 Task: Assign in the project CanaryTech the issue 'Implement a new cloud-based payroll management system for a company with advanced payroll processing and reporting features' to the sprint 'Agile Avengers'. Assign in the project CanaryTech the issue 'Integrate a new geolocation feature into an existing mobile application to enhance user experience and personalization' to the sprint 'Agile Avengers'. Assign in the project CanaryTech the issue 'Develop a new tool for automated testing of mobile application integration with third-party services and APIs' to the sprint 'Agile Avengers'. Assign in the project CanaryTech the issue 'Upgrade the mobile responsiveness and mobile compatibility mechanisms of a web application to improve mobile user experience' to the sprint 'Agile Avengers'
Action: Mouse moved to (1150, 552)
Screenshot: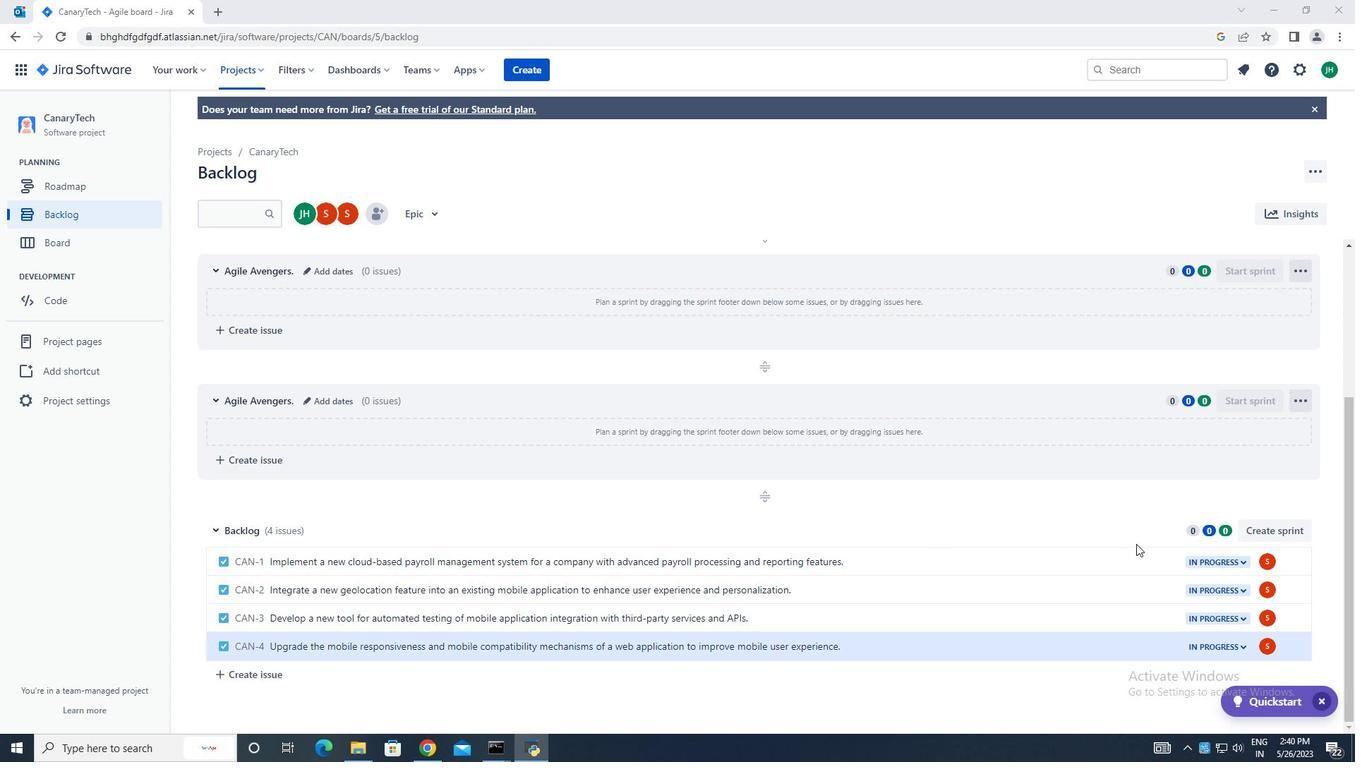 
Action: Mouse scrolled (1150, 552) with delta (0, 0)
Screenshot: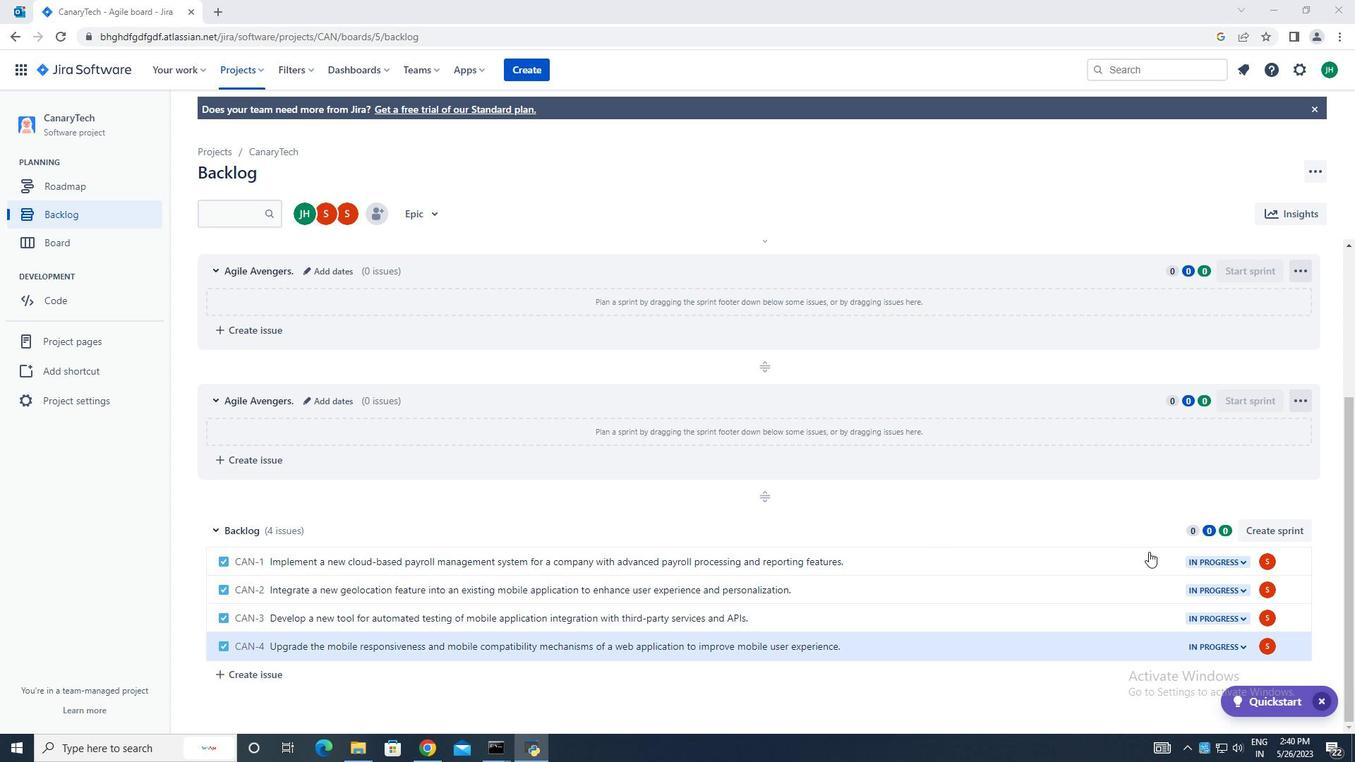 
Action: Mouse scrolled (1150, 552) with delta (0, 0)
Screenshot: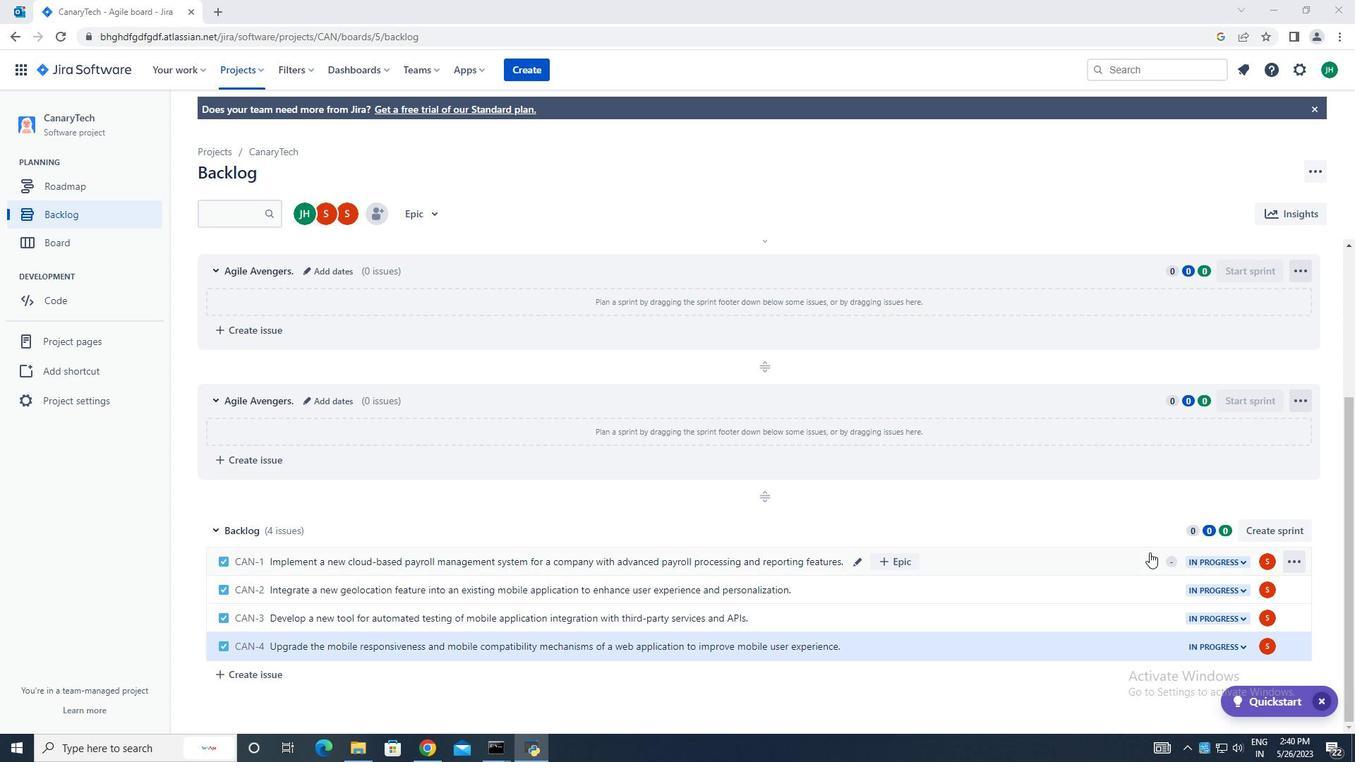 
Action: Mouse scrolled (1150, 552) with delta (0, 0)
Screenshot: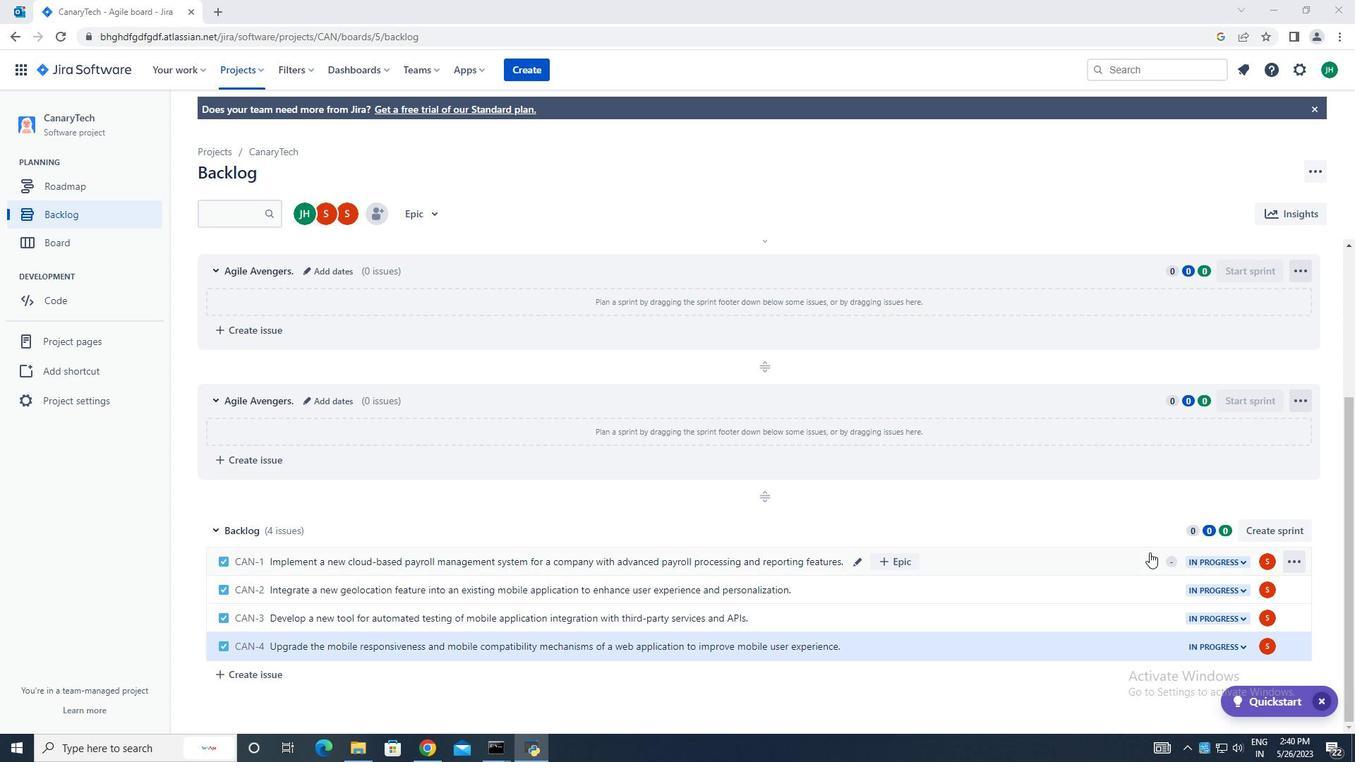 
Action: Mouse scrolled (1150, 552) with delta (0, 0)
Screenshot: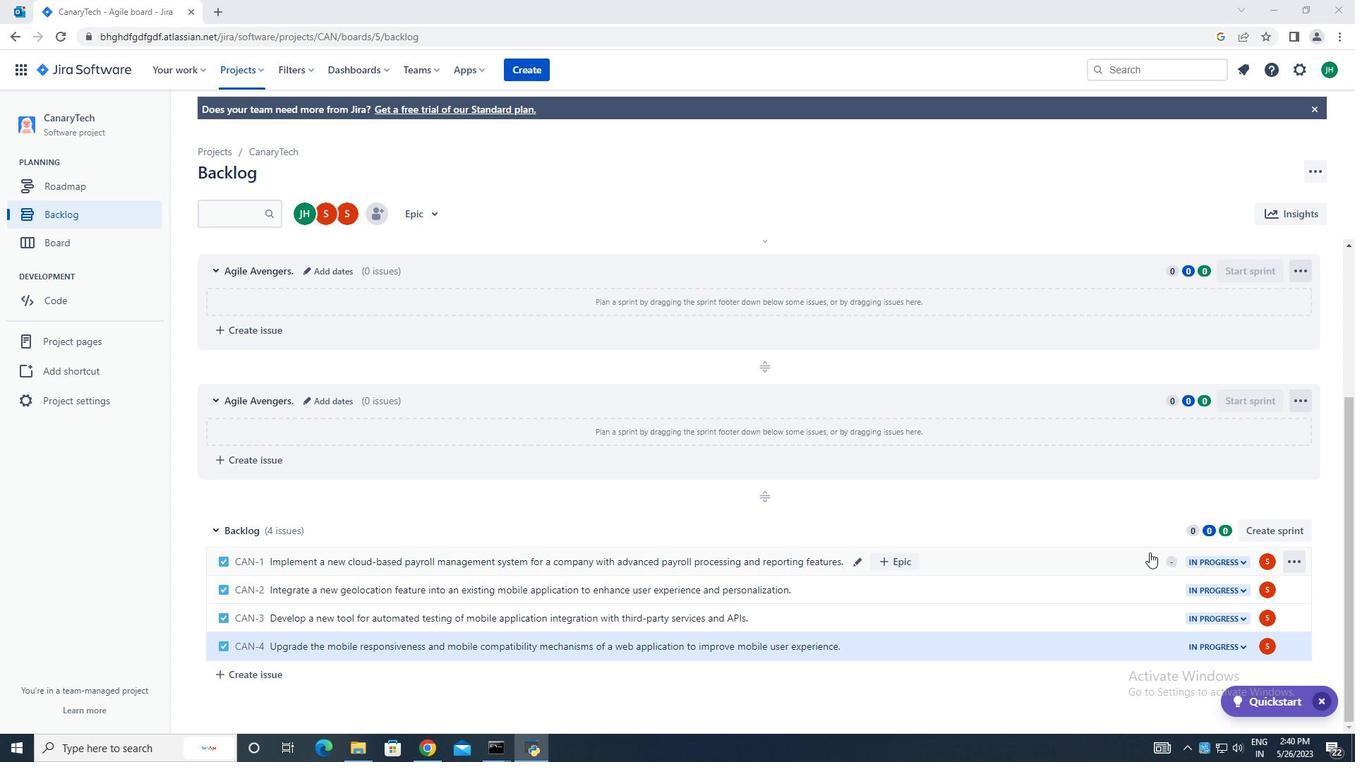 
Action: Mouse scrolled (1150, 552) with delta (0, 0)
Screenshot: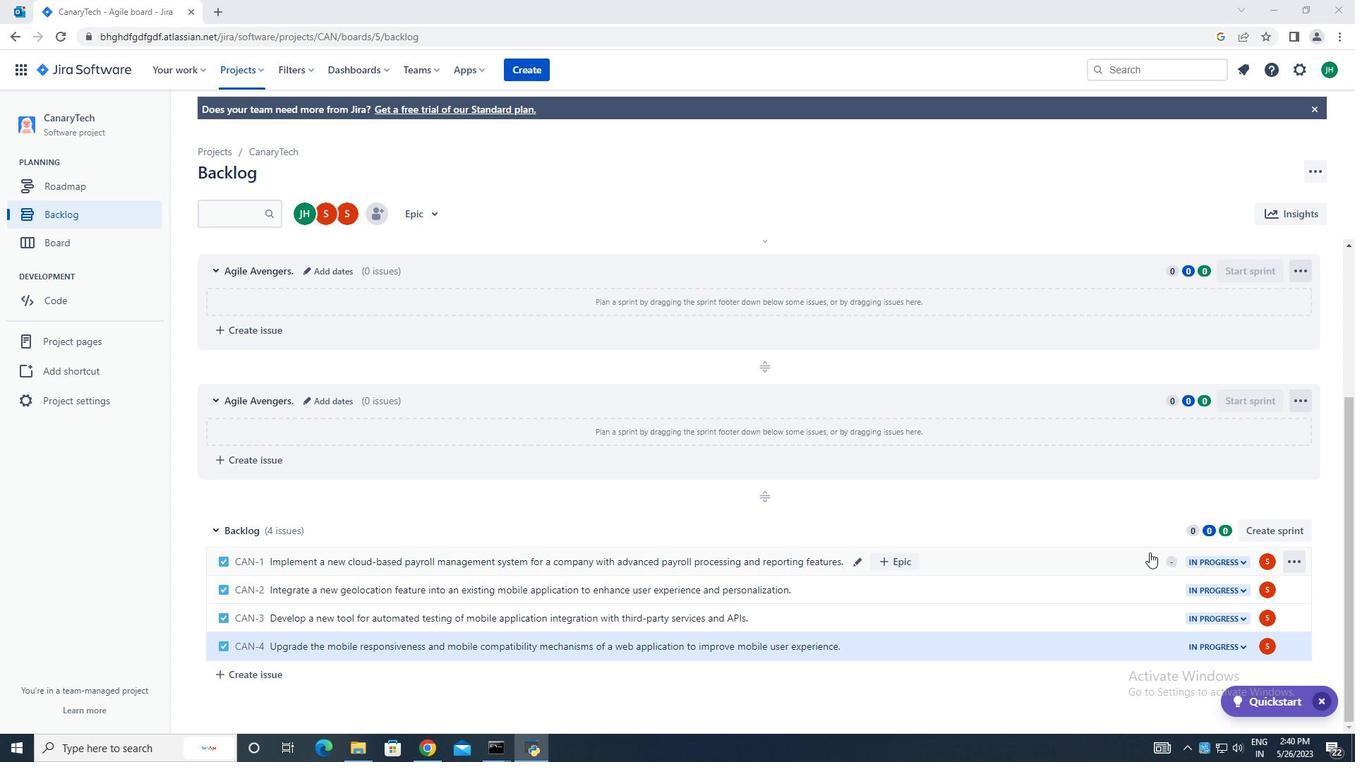 
Action: Mouse scrolled (1150, 552) with delta (0, 0)
Screenshot: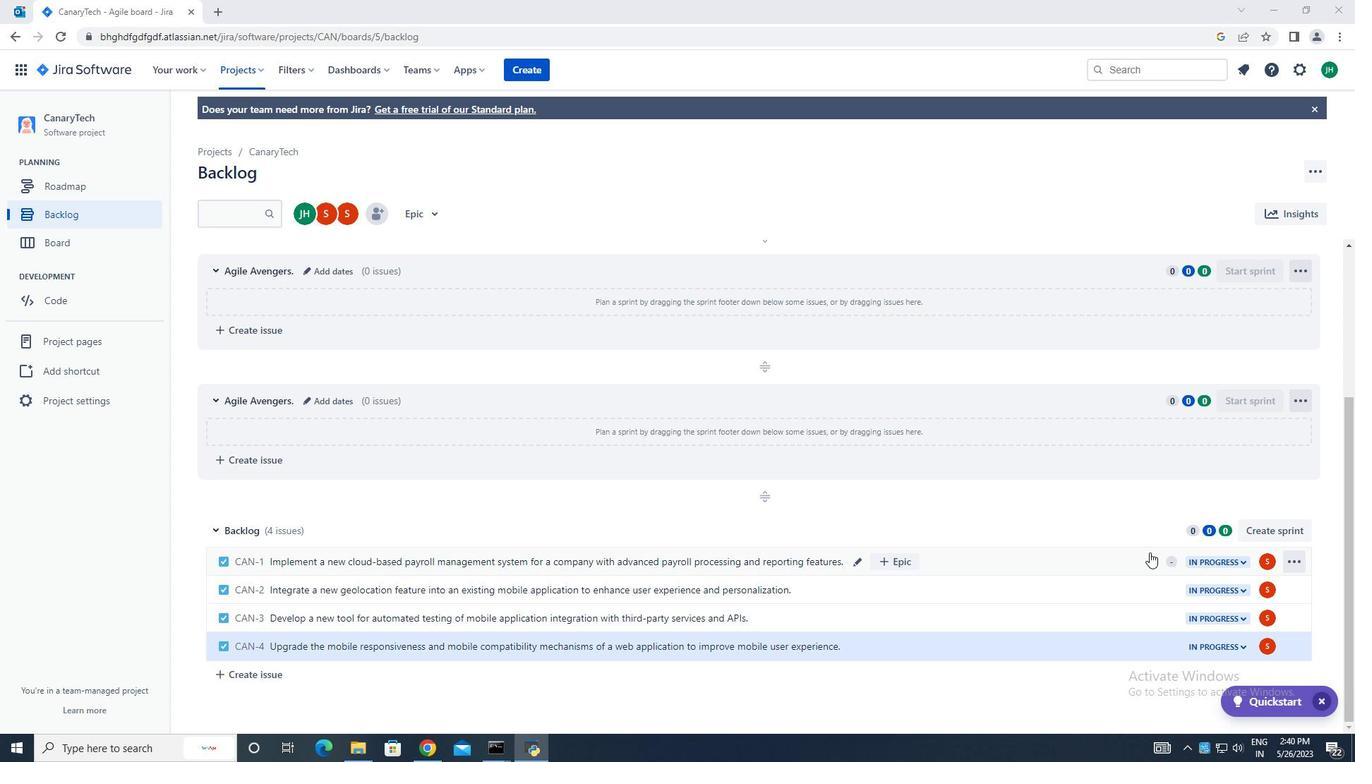 
Action: Mouse moved to (1288, 563)
Screenshot: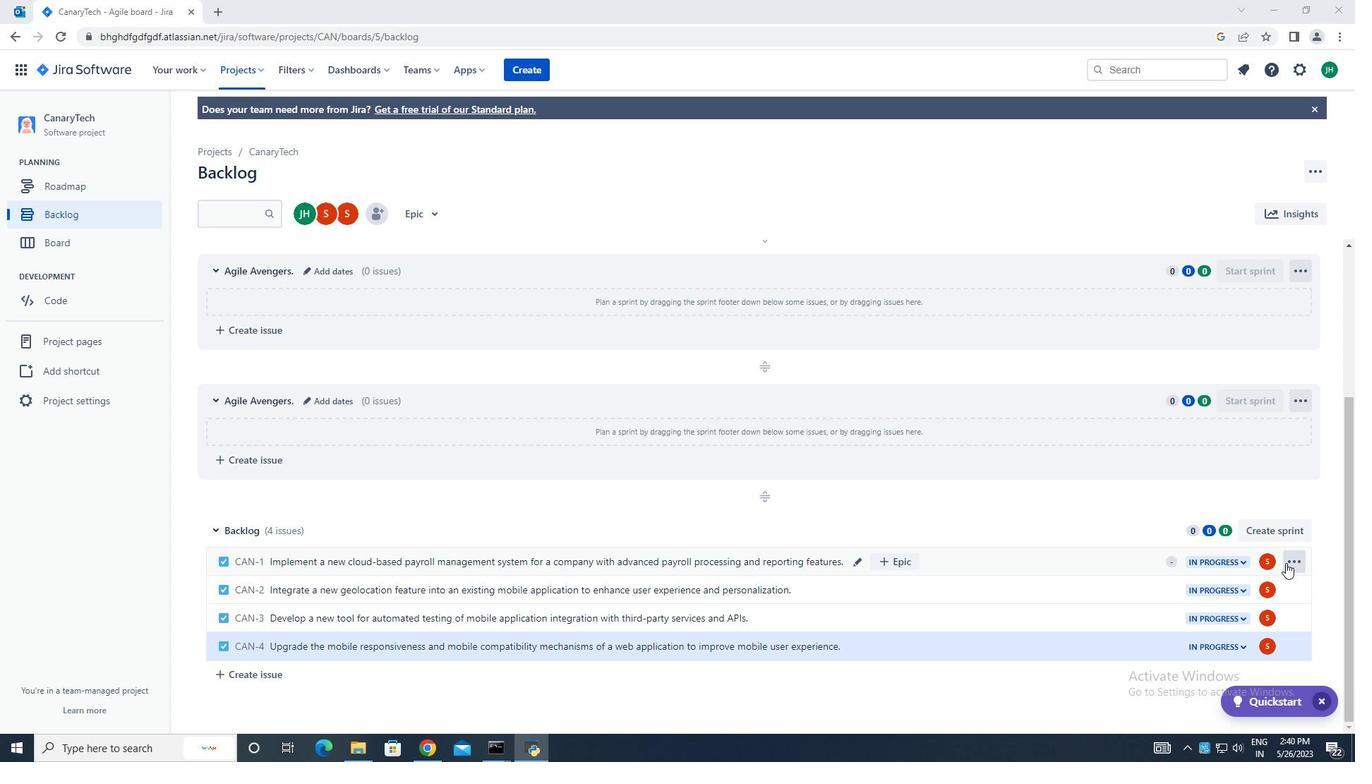 
Action: Mouse pressed left at (1288, 563)
Screenshot: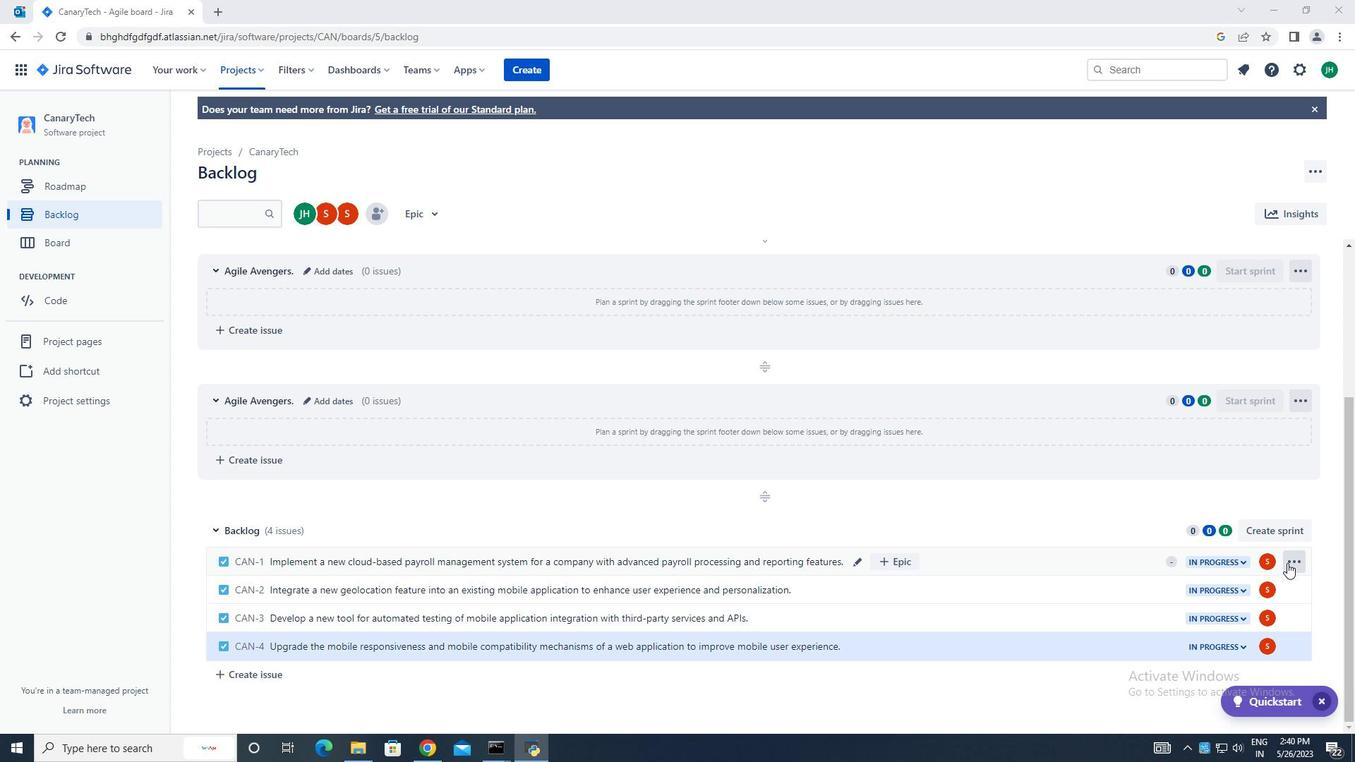 
Action: Mouse moved to (1270, 439)
Screenshot: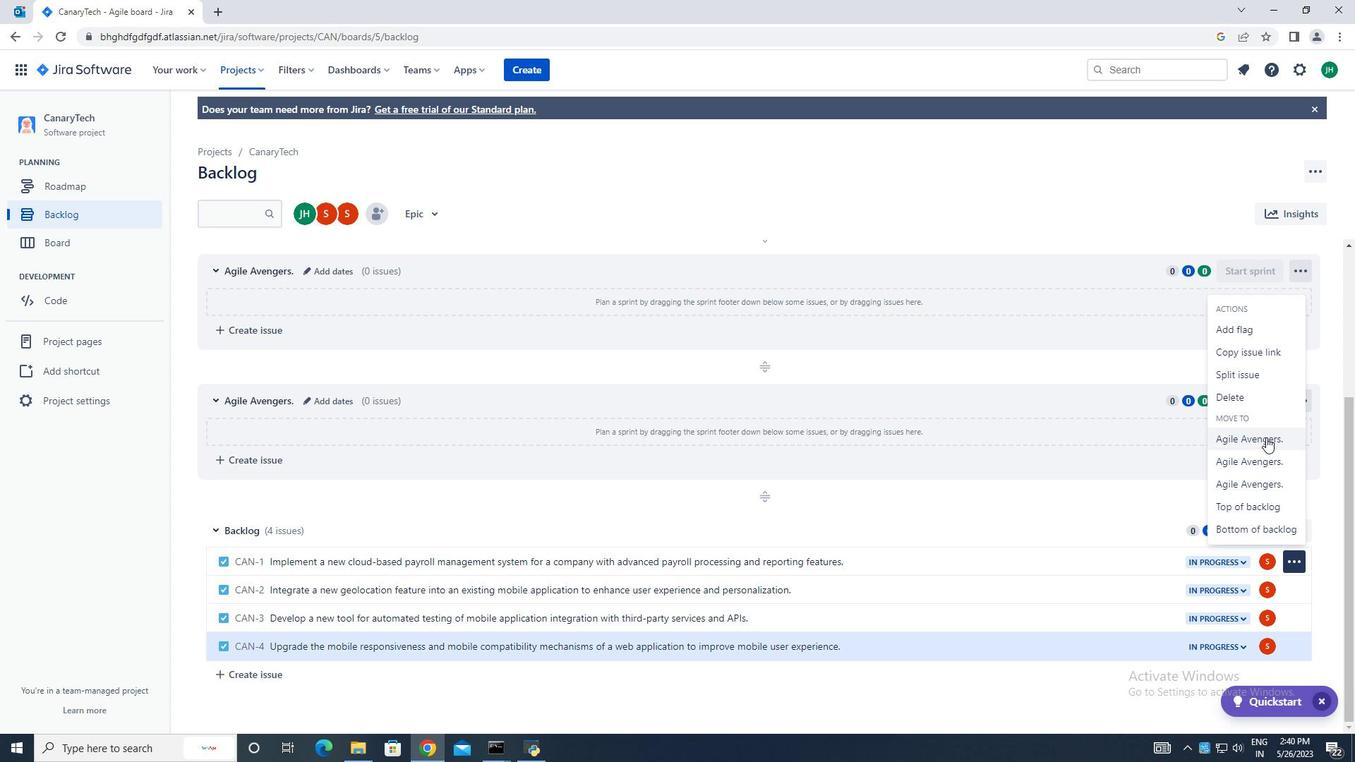 
Action: Mouse pressed left at (1270, 439)
Screenshot: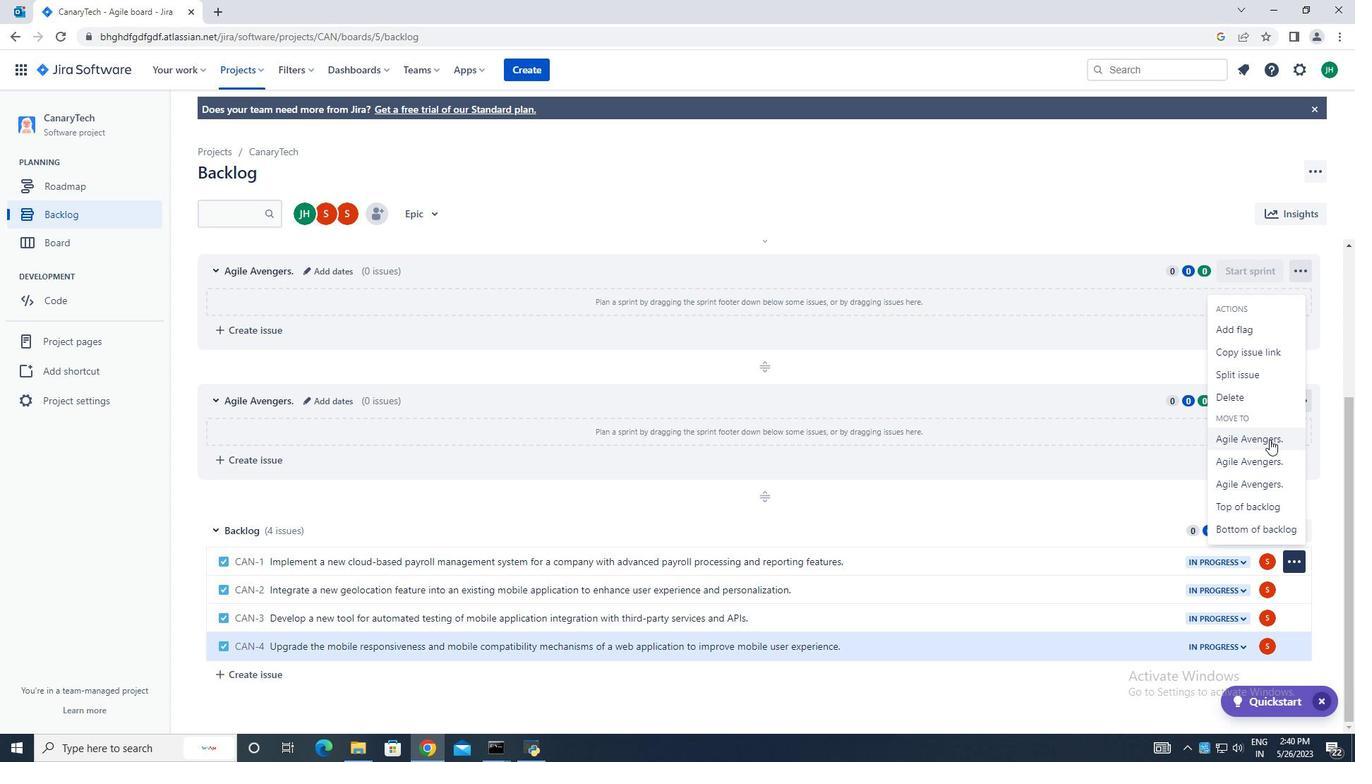 
Action: Mouse moved to (1297, 591)
Screenshot: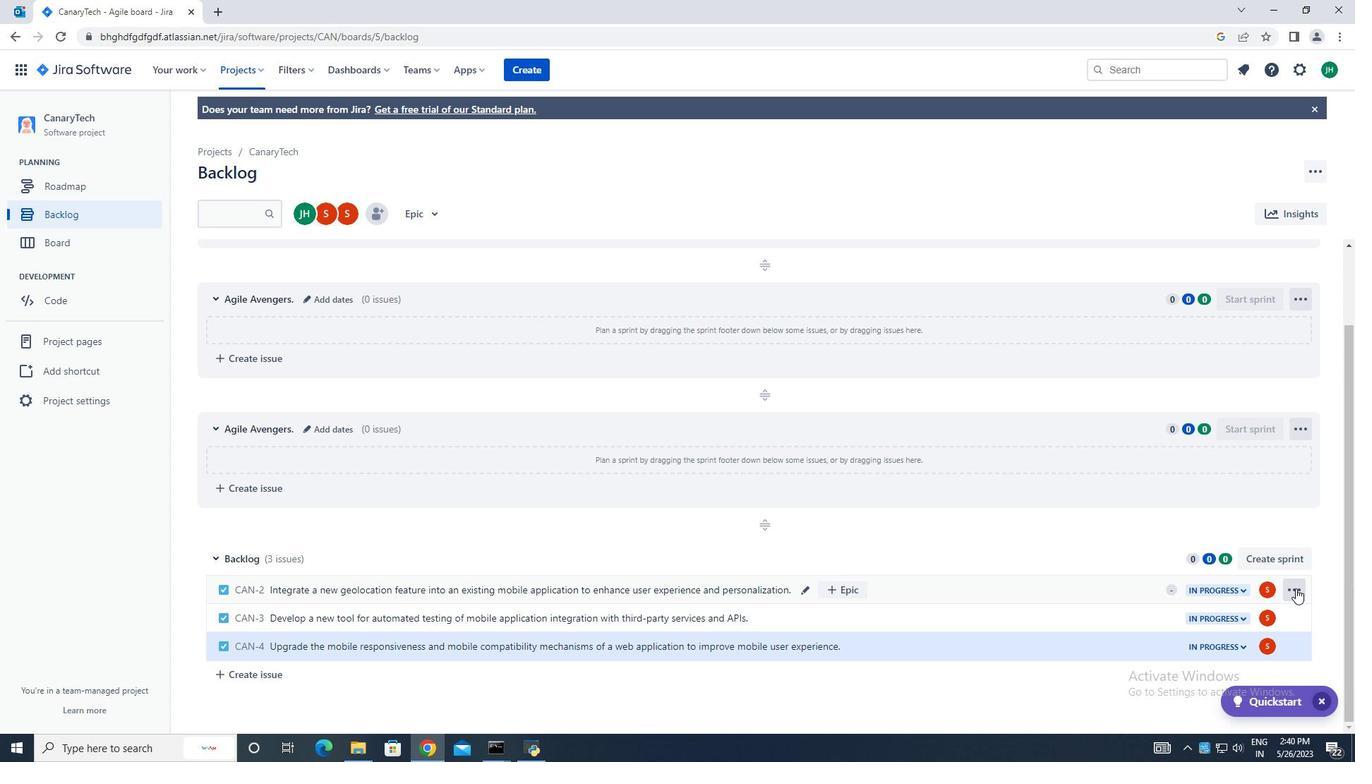 
Action: Mouse pressed left at (1297, 591)
Screenshot: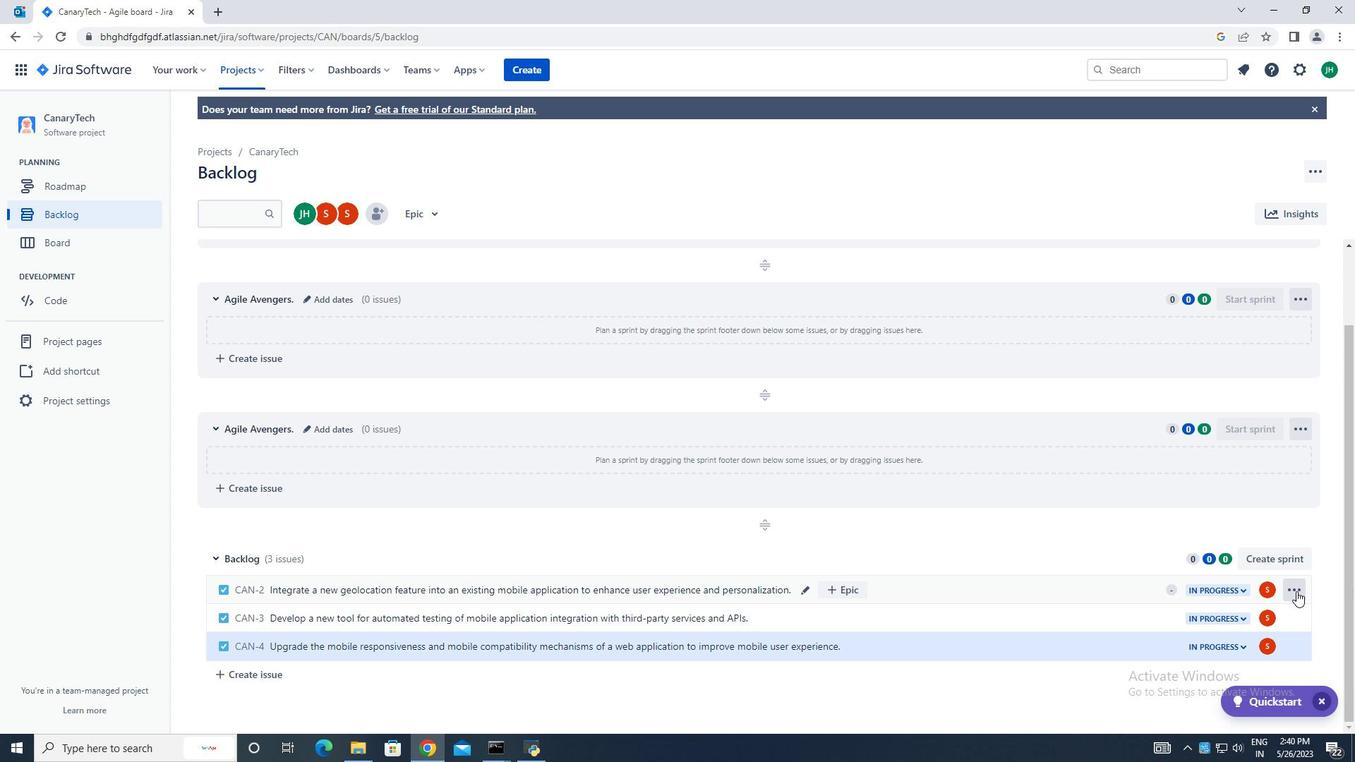 
Action: Mouse moved to (1249, 488)
Screenshot: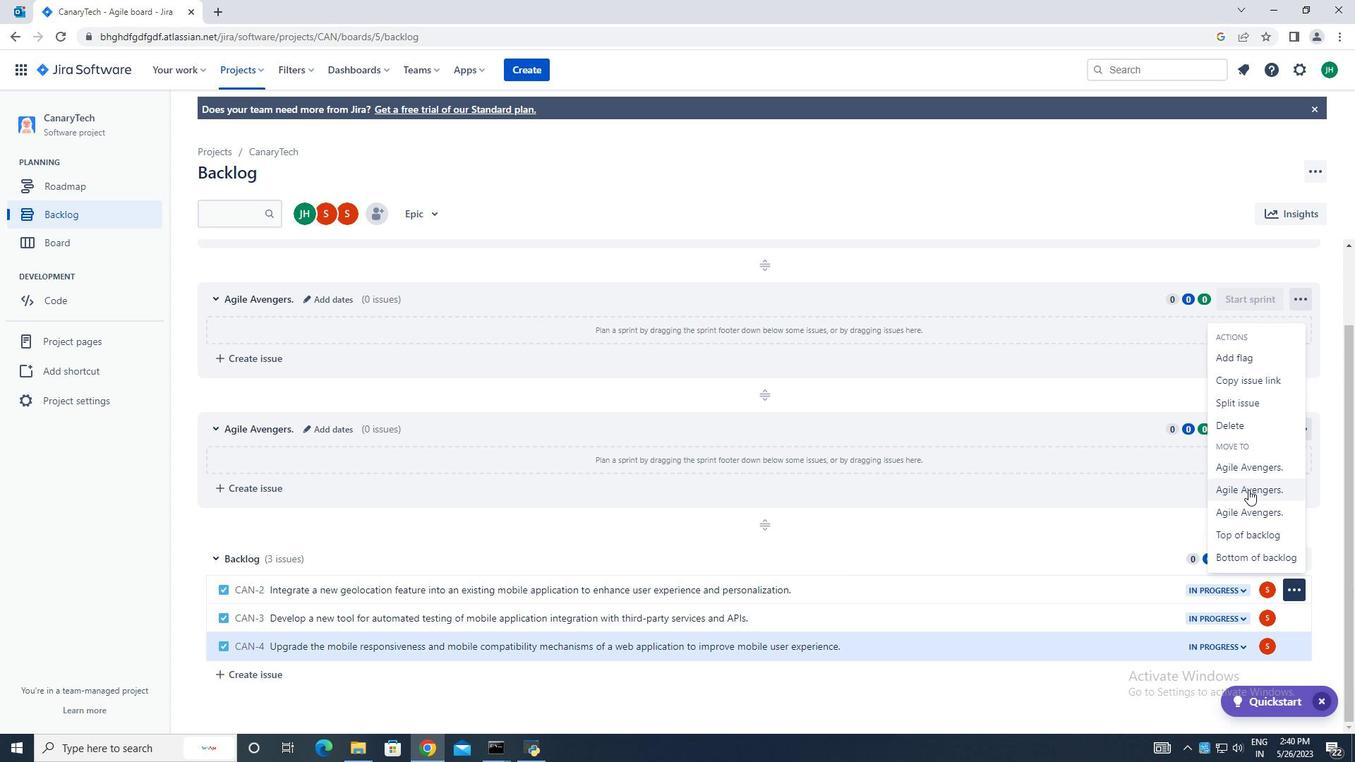 
Action: Mouse pressed left at (1249, 488)
Screenshot: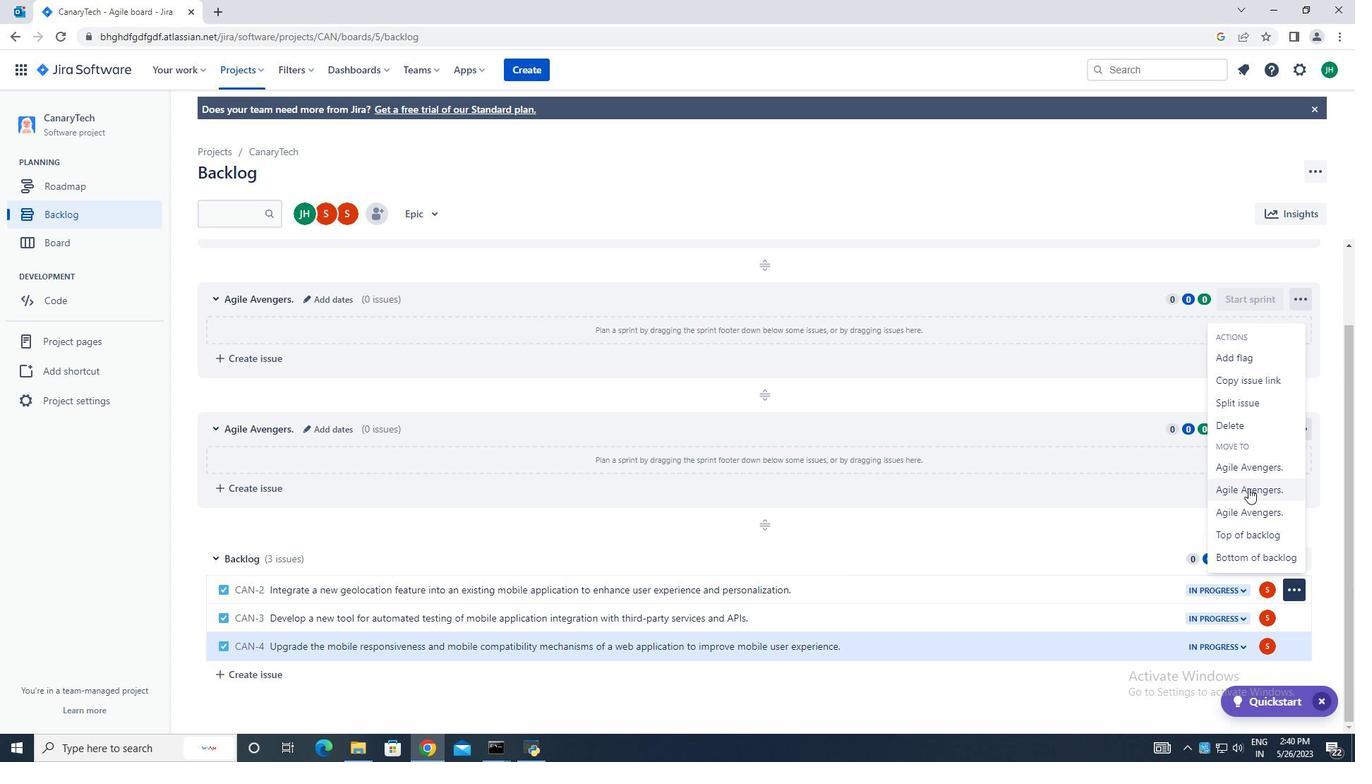 
Action: Mouse moved to (1300, 617)
Screenshot: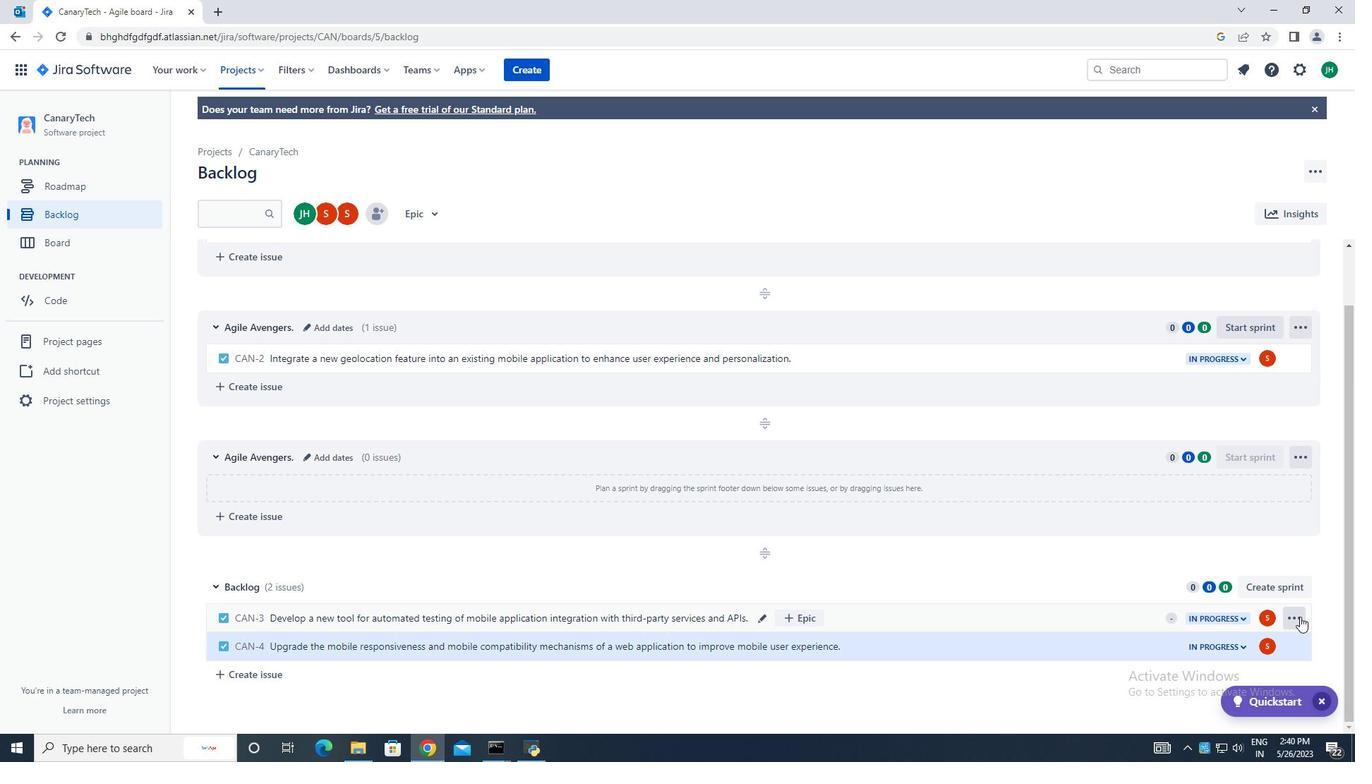 
Action: Mouse pressed left at (1300, 617)
Screenshot: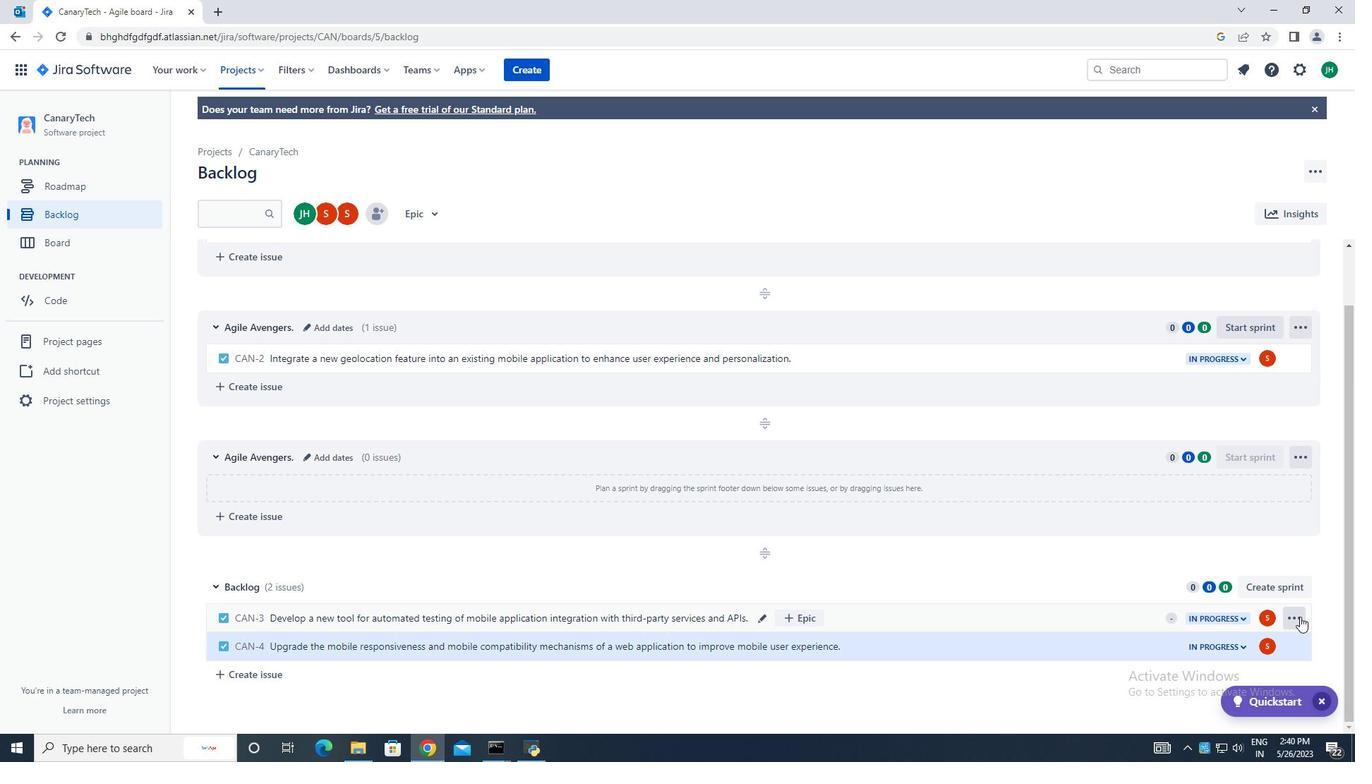 
Action: Mouse moved to (1257, 543)
Screenshot: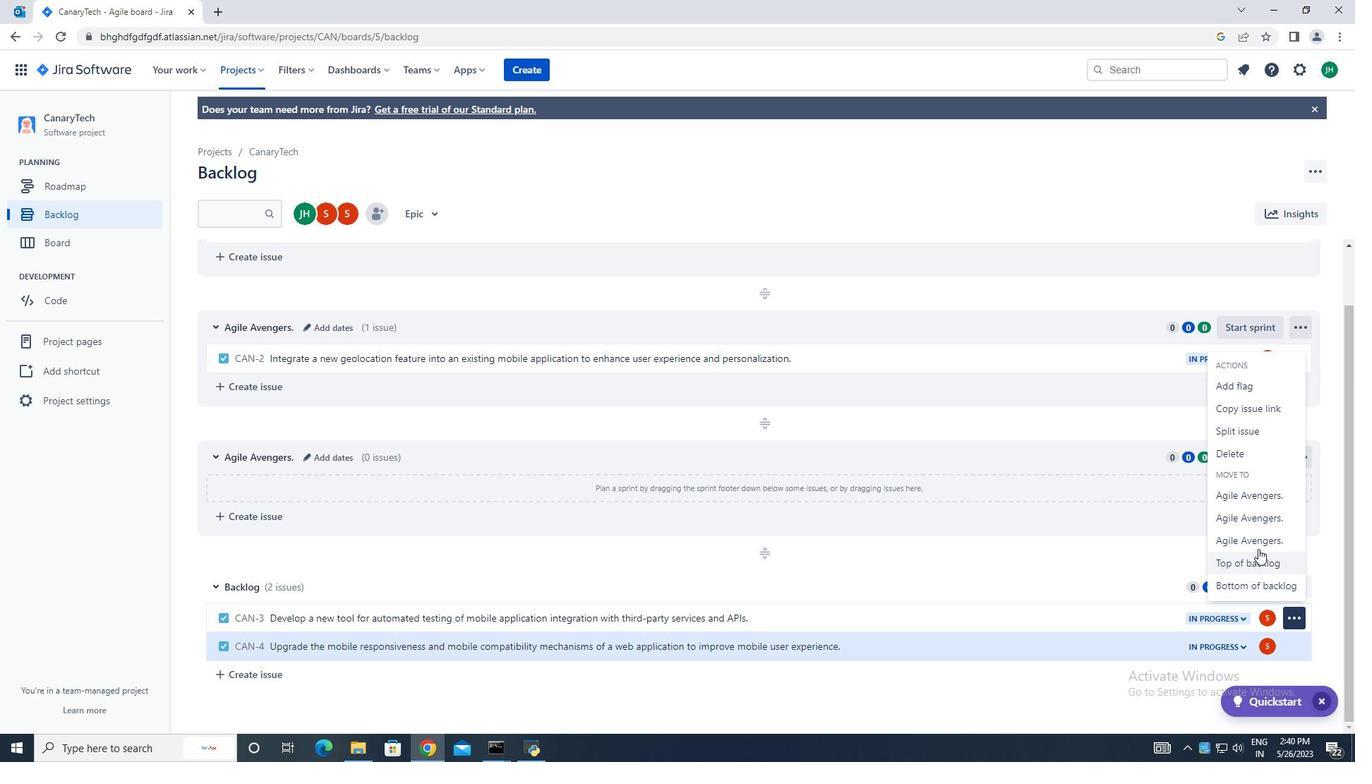 
Action: Mouse pressed left at (1257, 543)
Screenshot: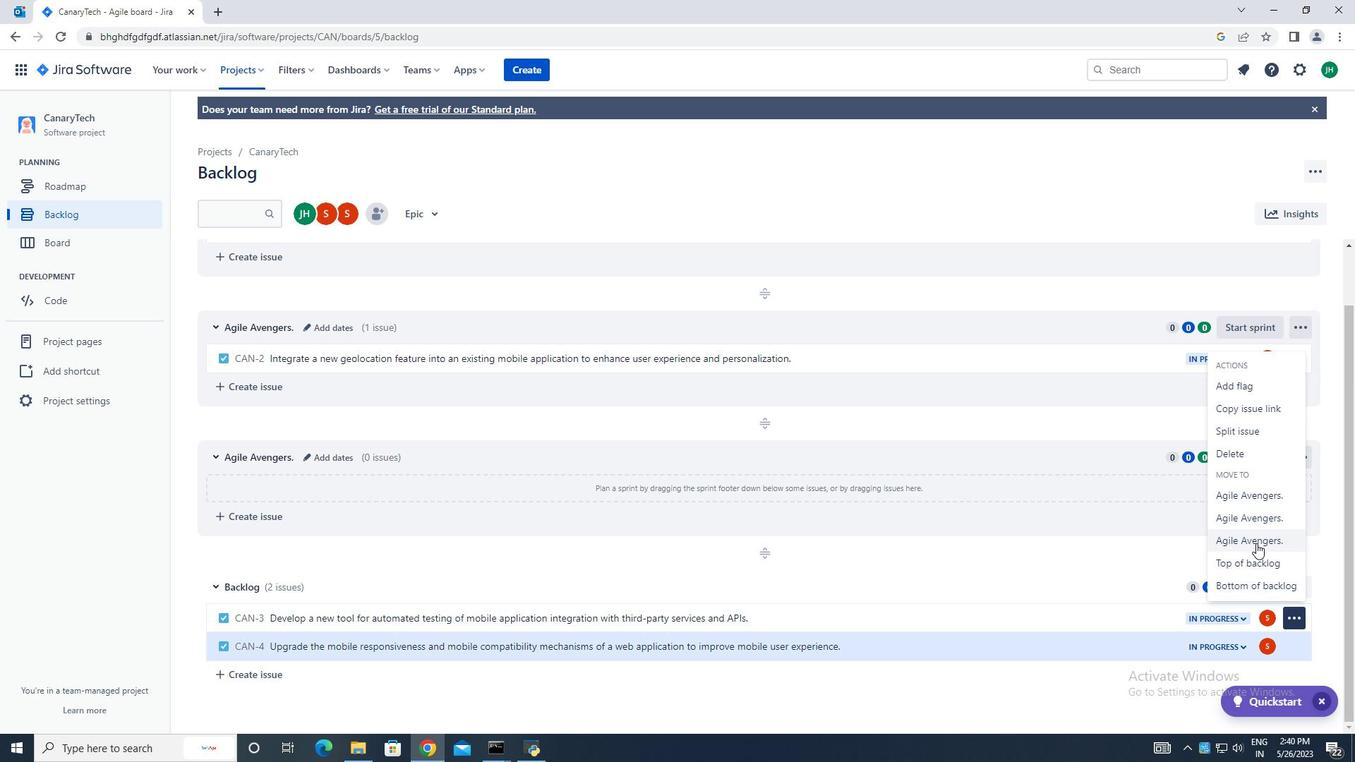
Action: Mouse moved to (1296, 643)
Screenshot: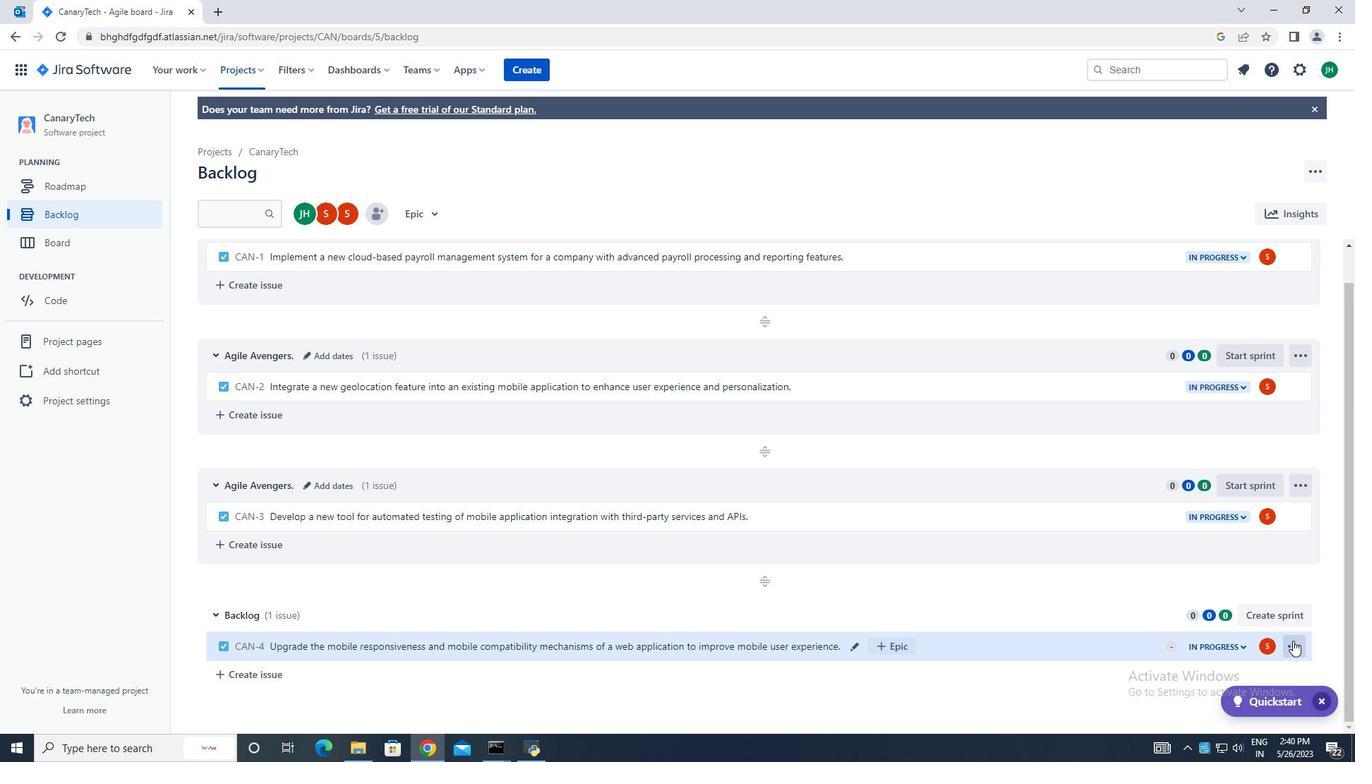 
Action: Mouse pressed left at (1296, 643)
Screenshot: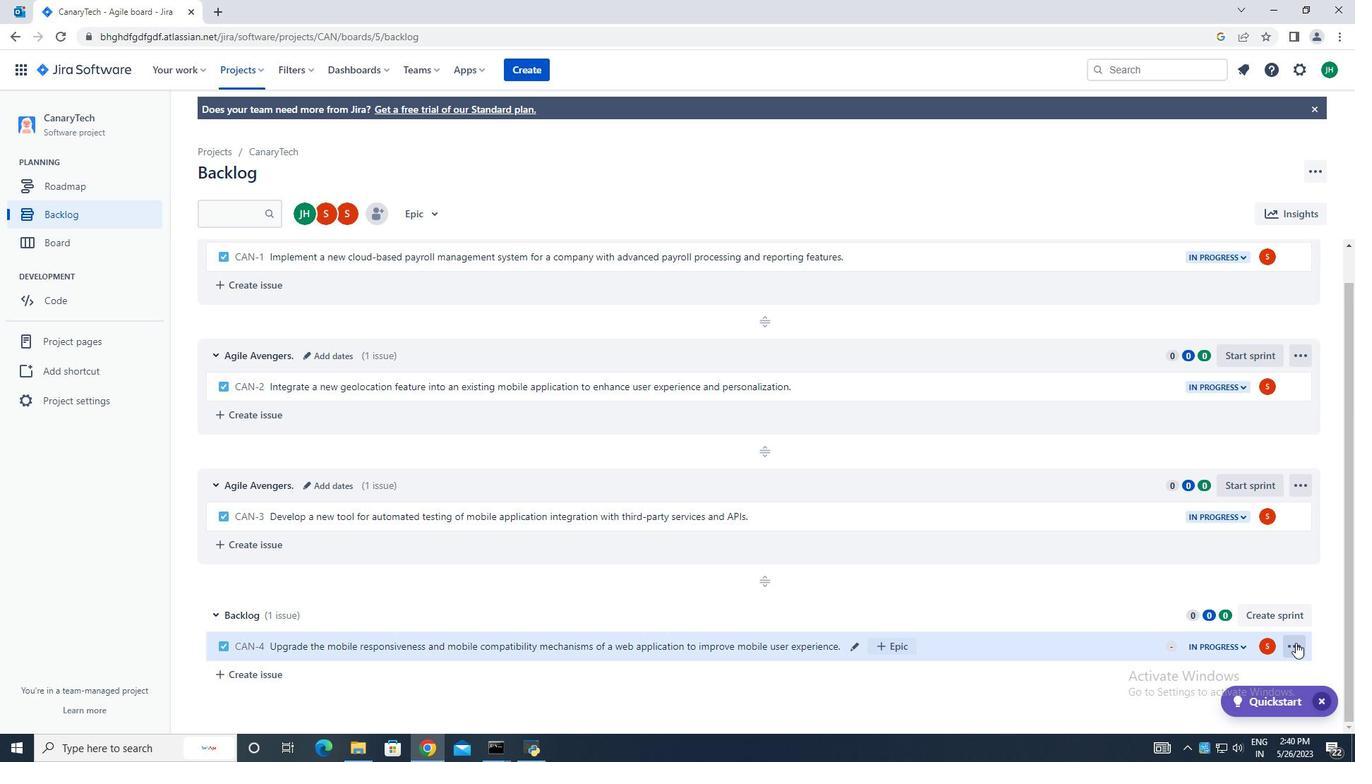
Action: Mouse moved to (1254, 569)
Screenshot: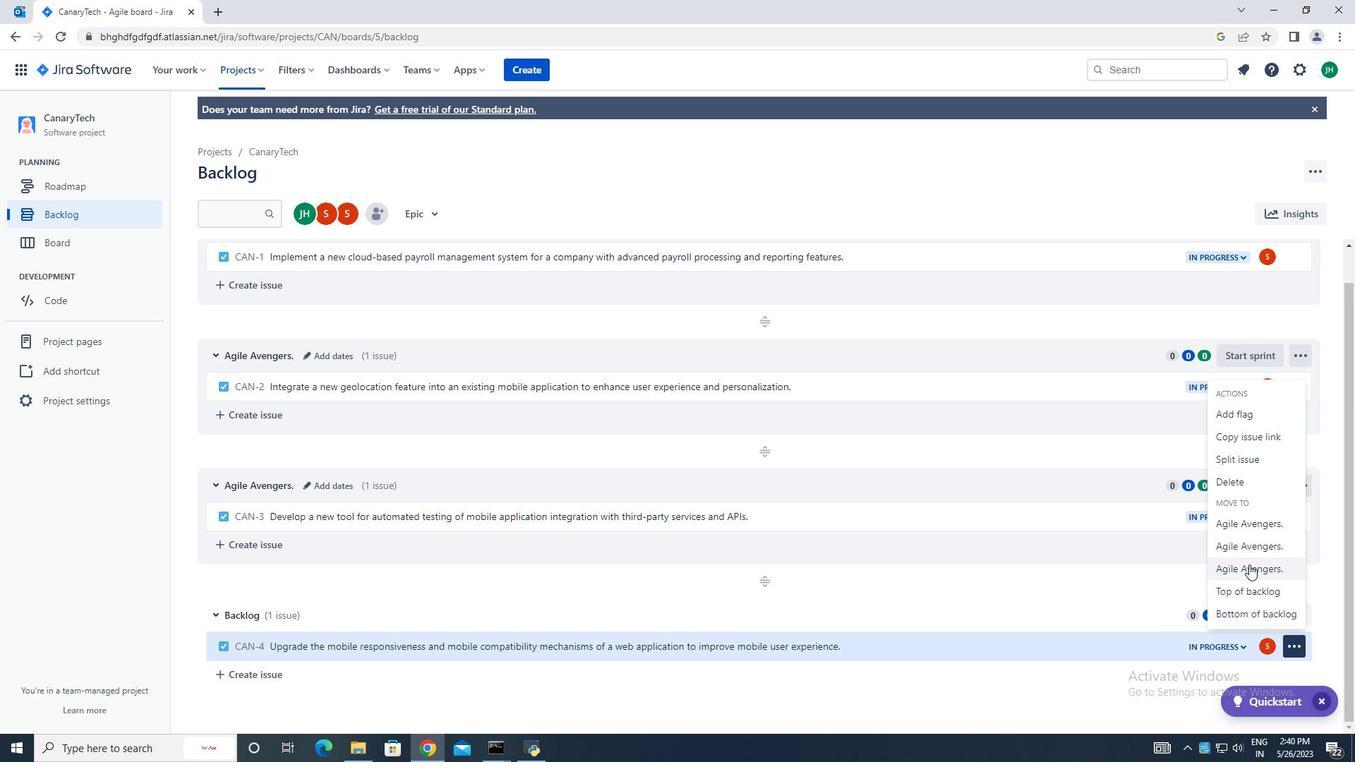 
Action: Mouse pressed left at (1254, 569)
Screenshot: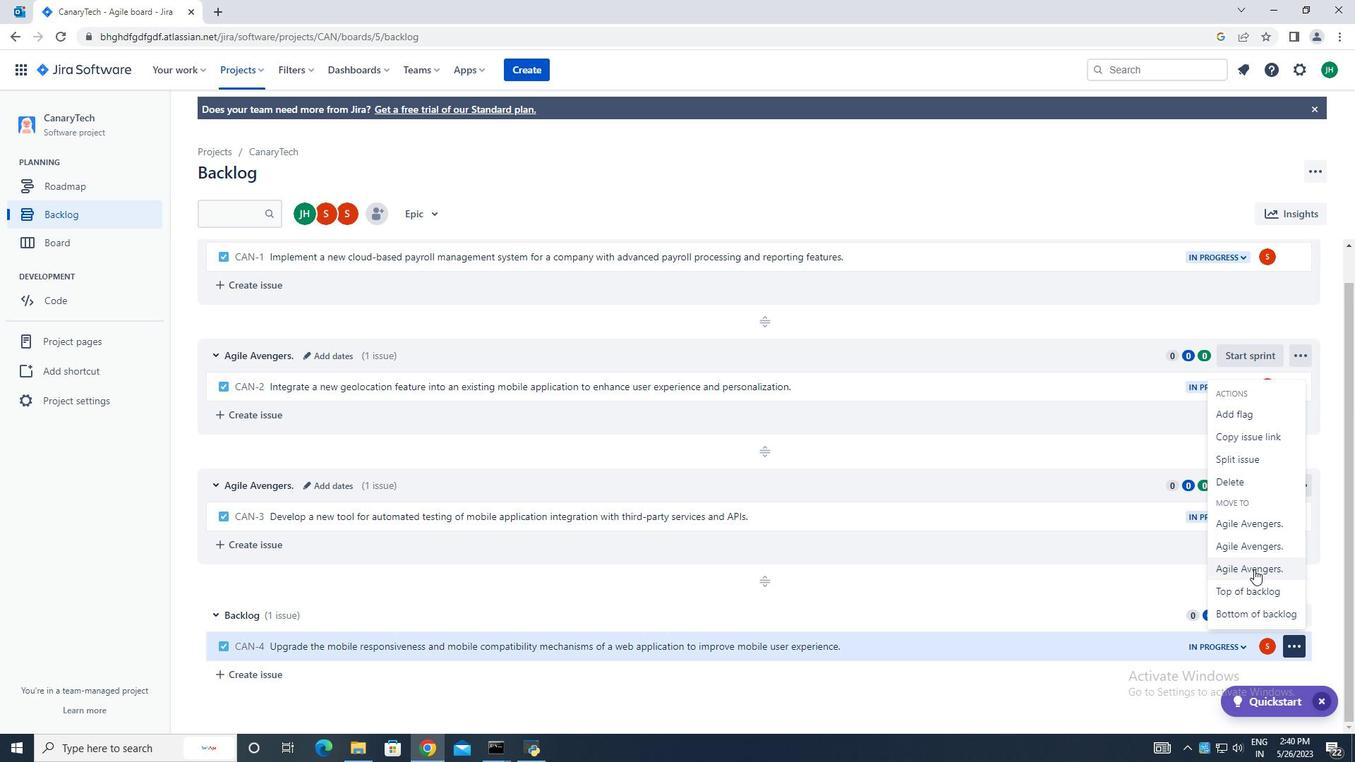
Action: Mouse moved to (1108, 533)
Screenshot: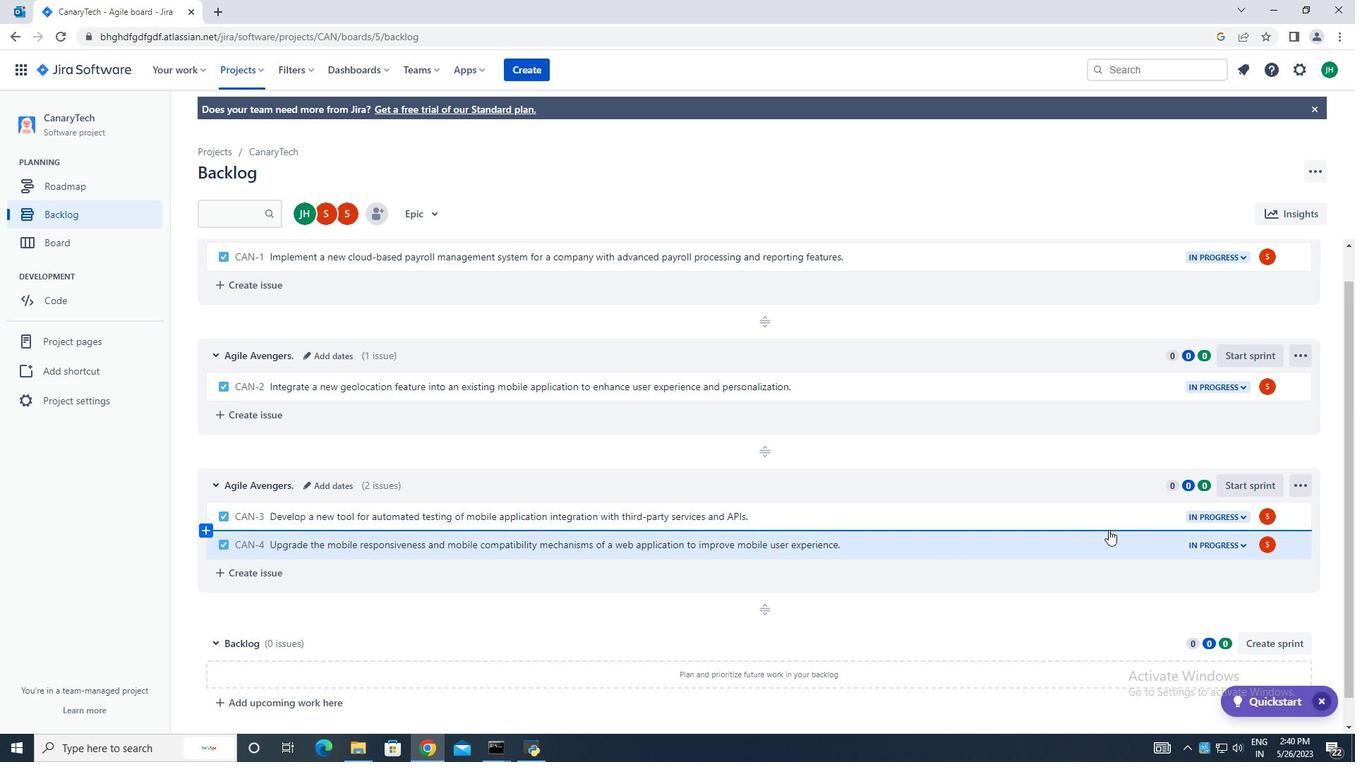
